 Task: In the  document Journalingfile.pdf Insert the command  'Suggesting 'Email the file to   'softage.10@softage.net', with message attached Time-Sensitive: I kindly ask you to go through the email I've sent as soon as possible. and file type: RTF
Action: Mouse moved to (270, 334)
Screenshot: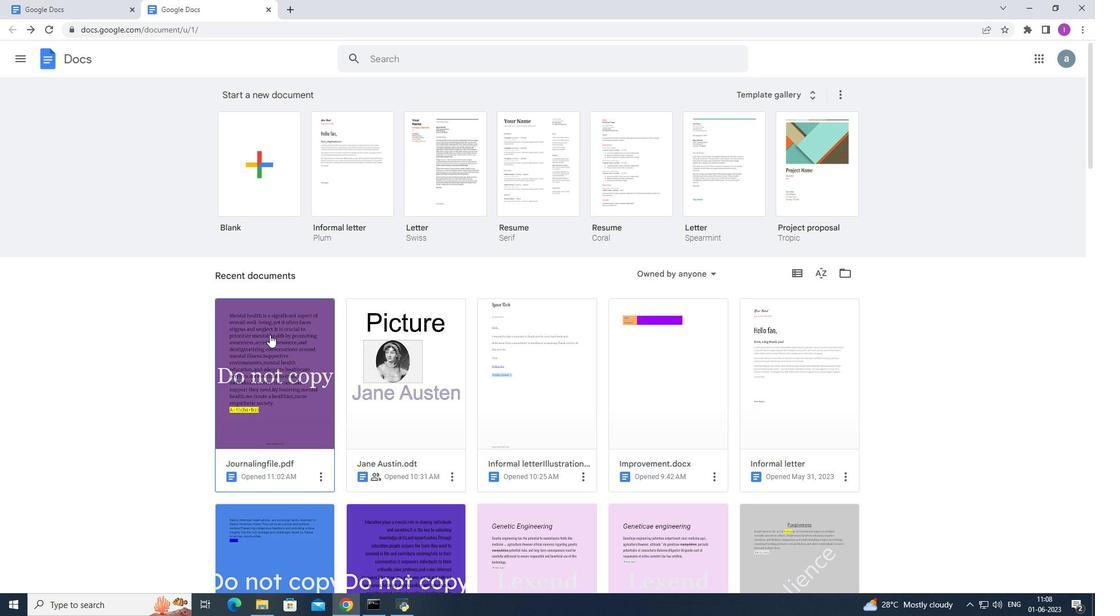 
Action: Mouse pressed left at (270, 334)
Screenshot: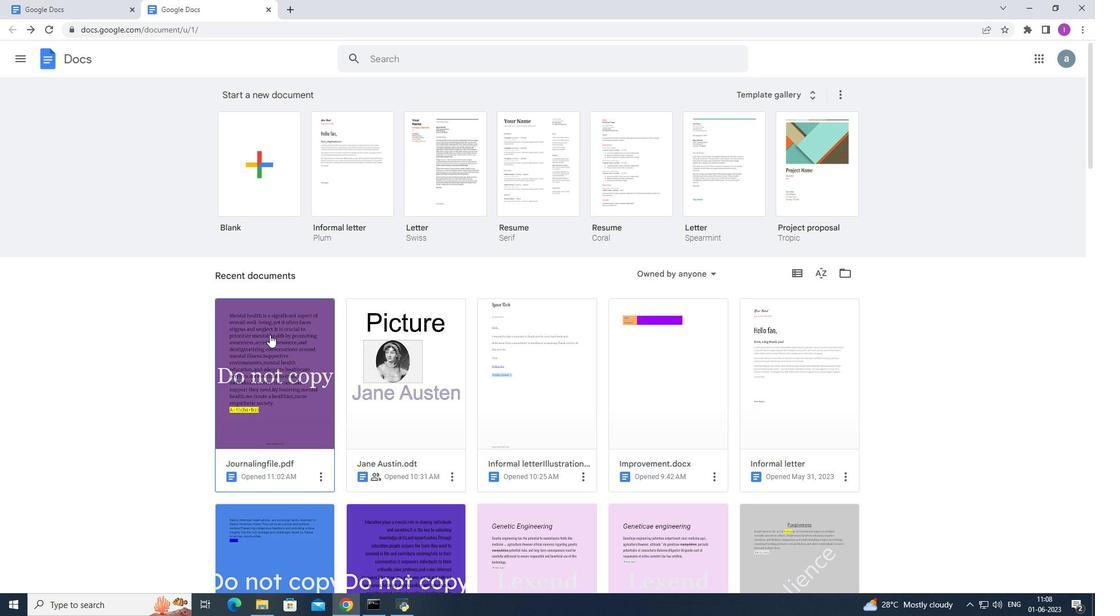 
Action: Mouse moved to (195, 266)
Screenshot: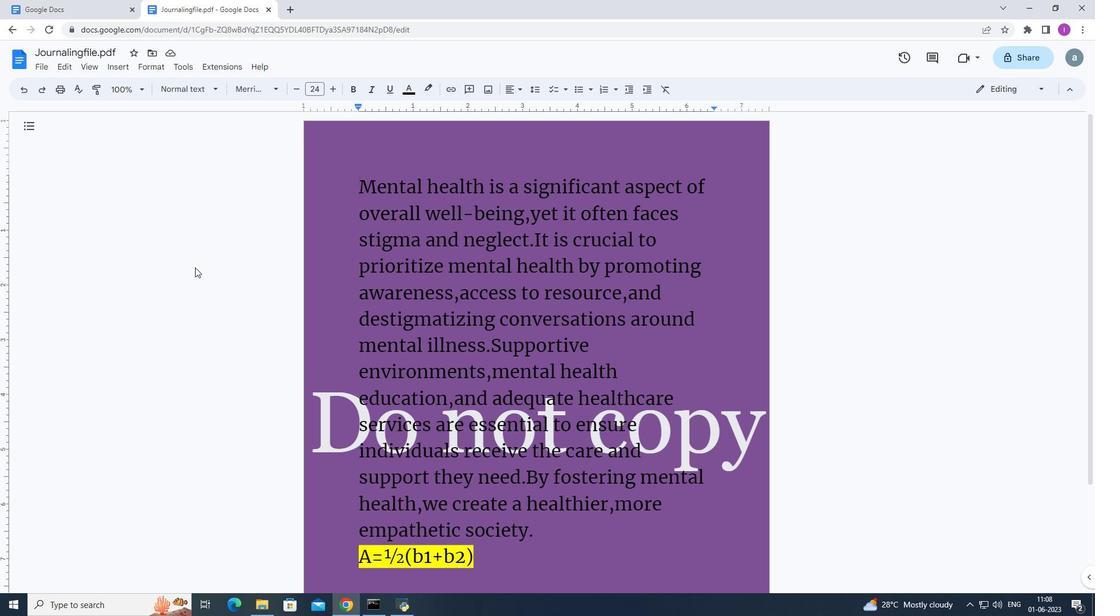 
Action: Mouse scrolled (195, 266) with delta (0, 0)
Screenshot: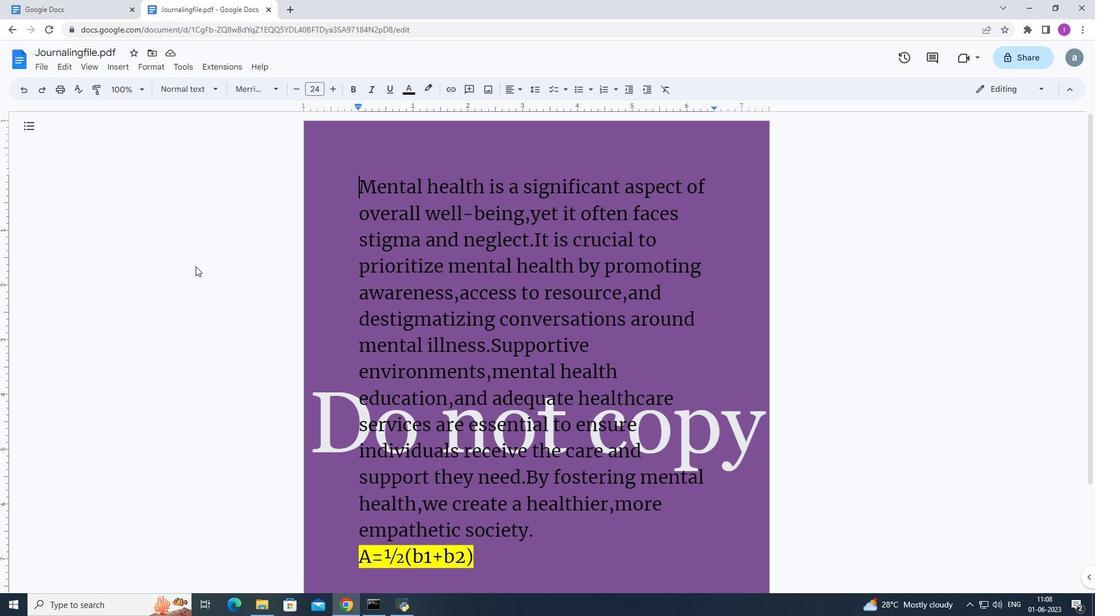 
Action: Mouse moved to (213, 252)
Screenshot: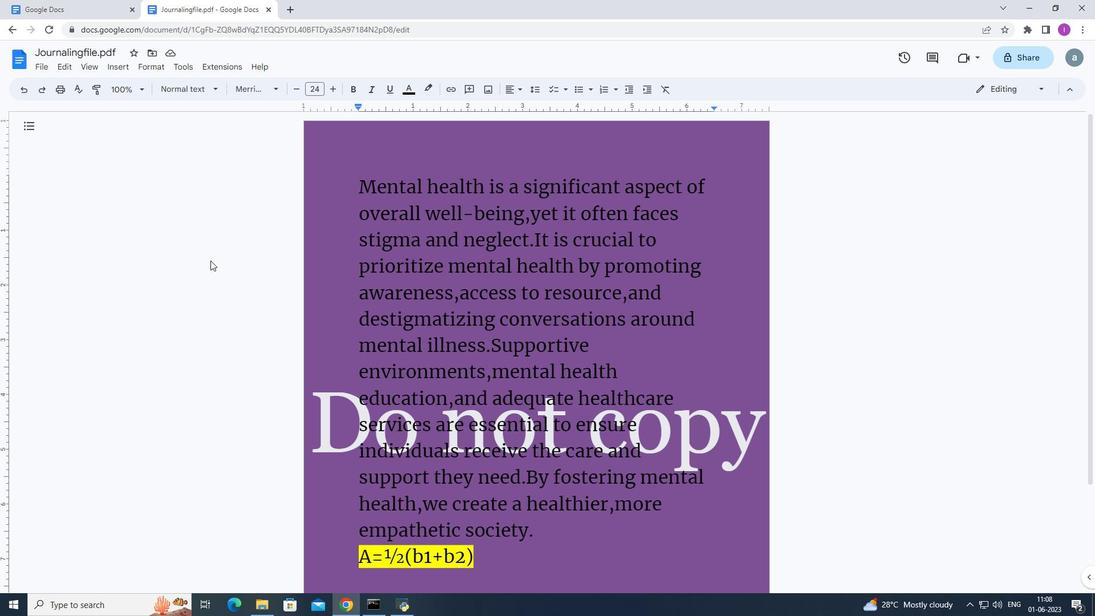 
Action: Mouse scrolled (213, 253) with delta (0, 0)
Screenshot: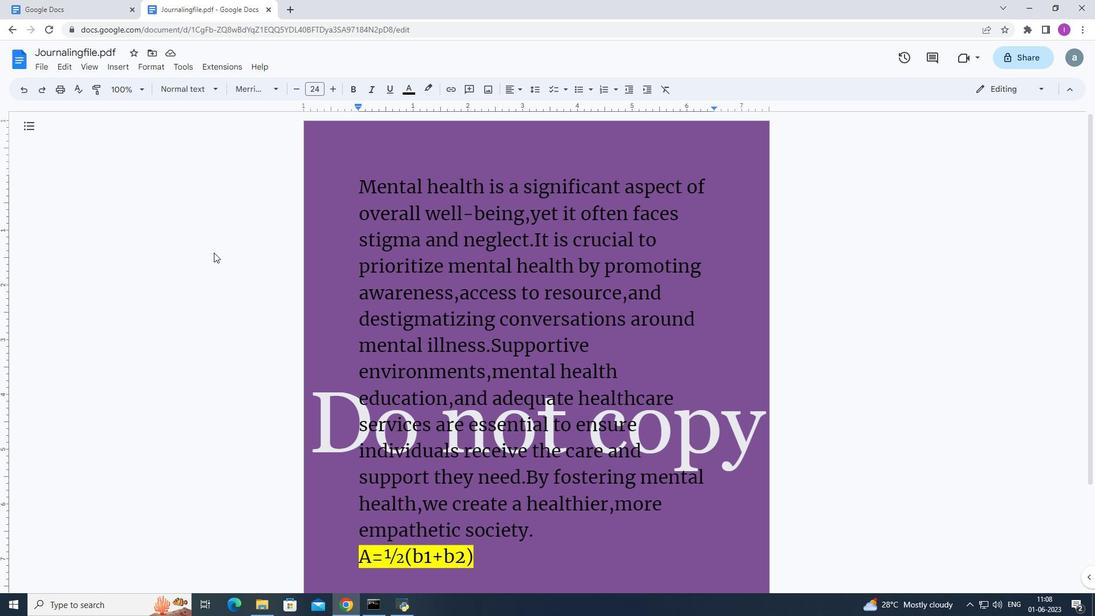 
Action: Mouse moved to (1012, 92)
Screenshot: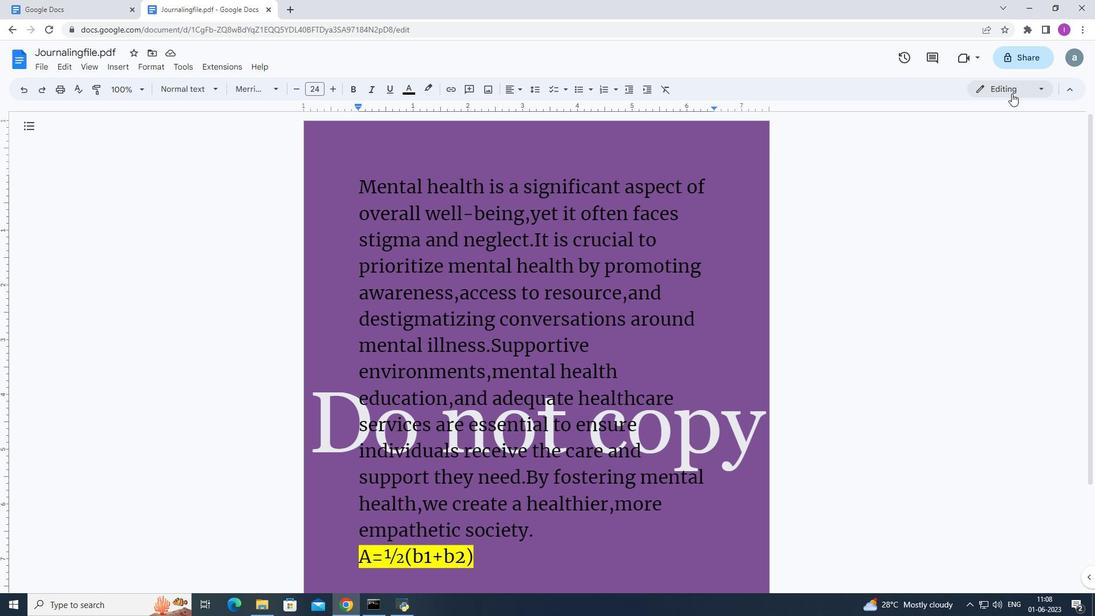 
Action: Mouse pressed left at (1012, 92)
Screenshot: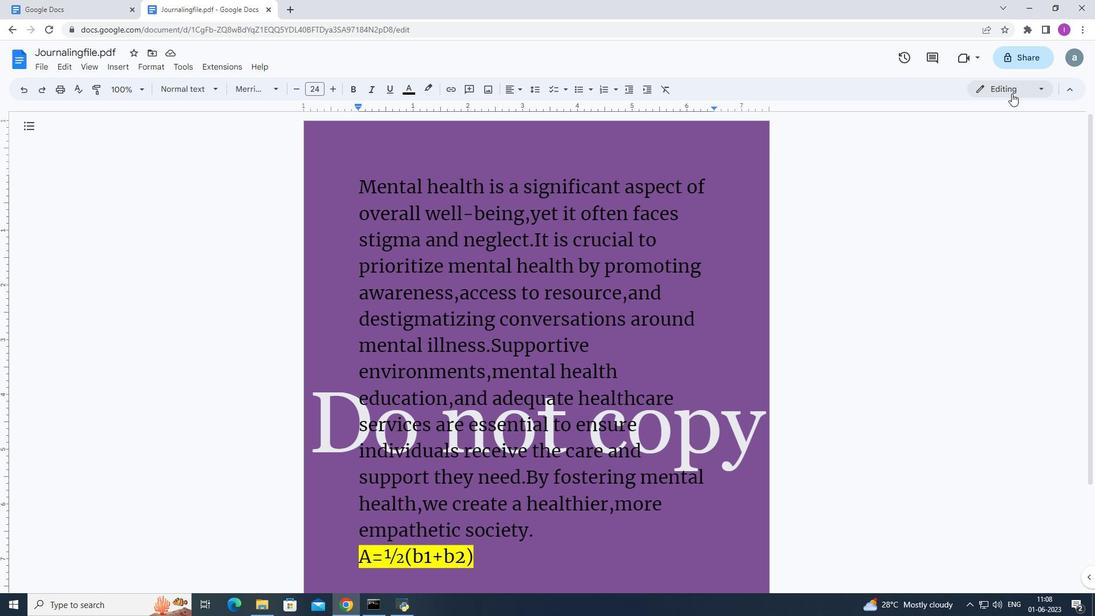 
Action: Mouse moved to (985, 134)
Screenshot: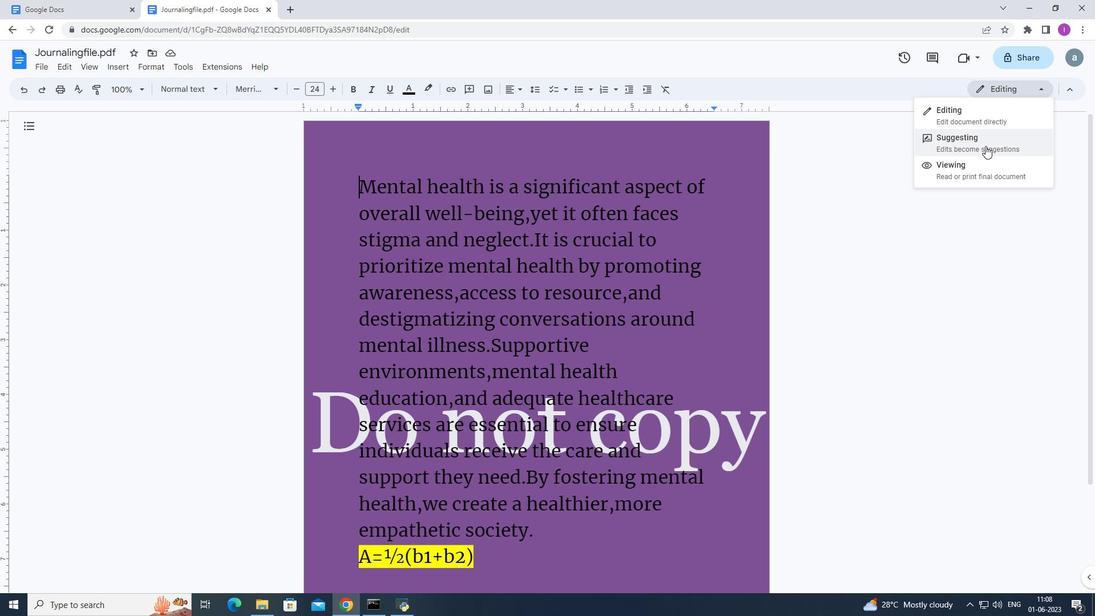
Action: Mouse pressed left at (985, 134)
Screenshot: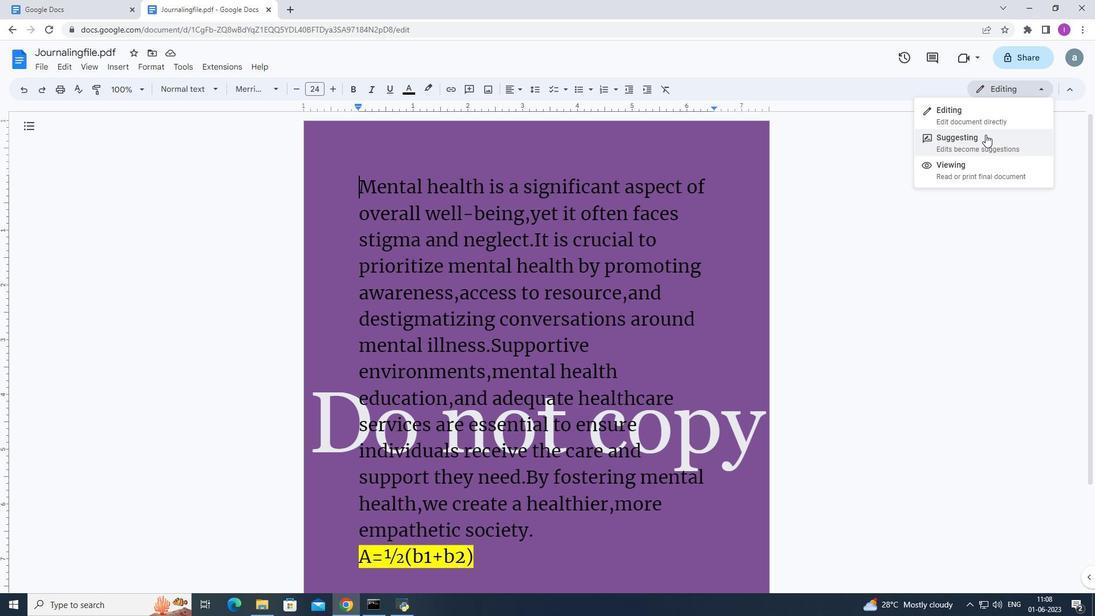 
Action: Mouse moved to (39, 69)
Screenshot: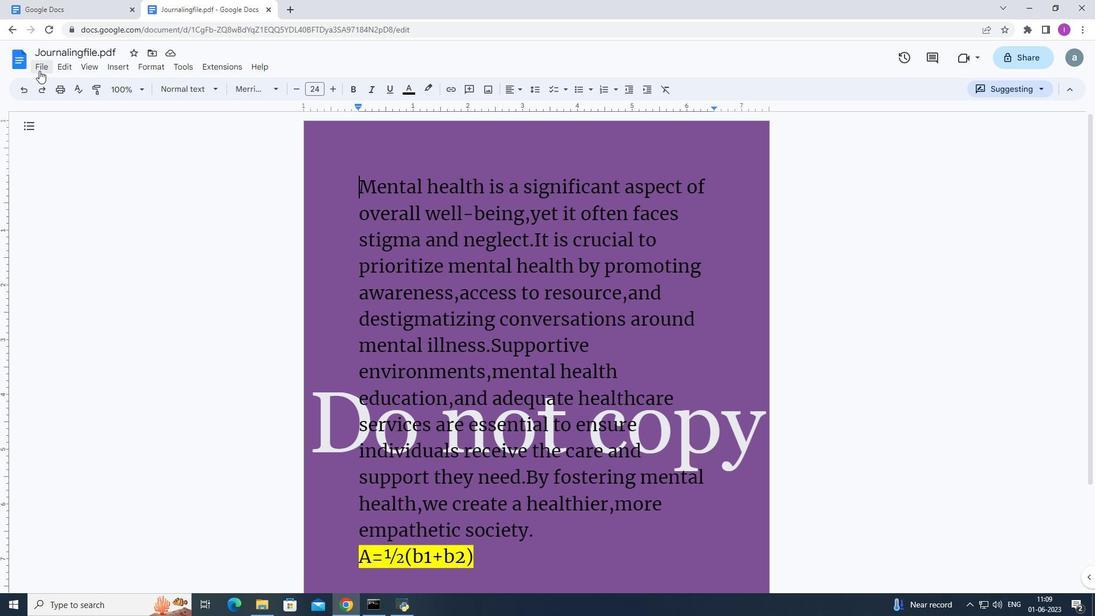 
Action: Mouse pressed left at (39, 69)
Screenshot: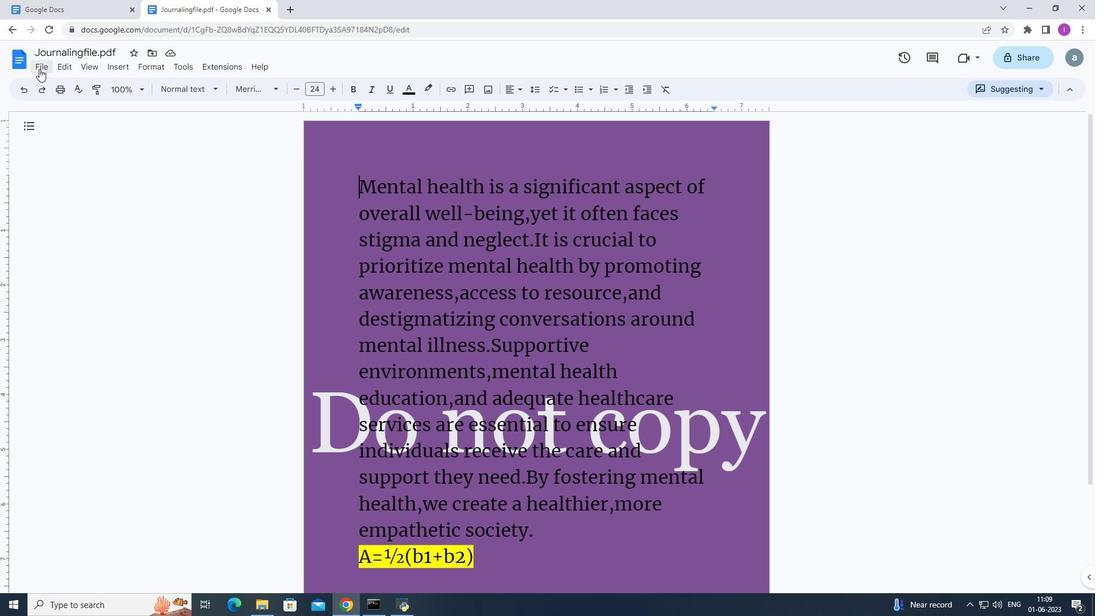 
Action: Mouse moved to (256, 171)
Screenshot: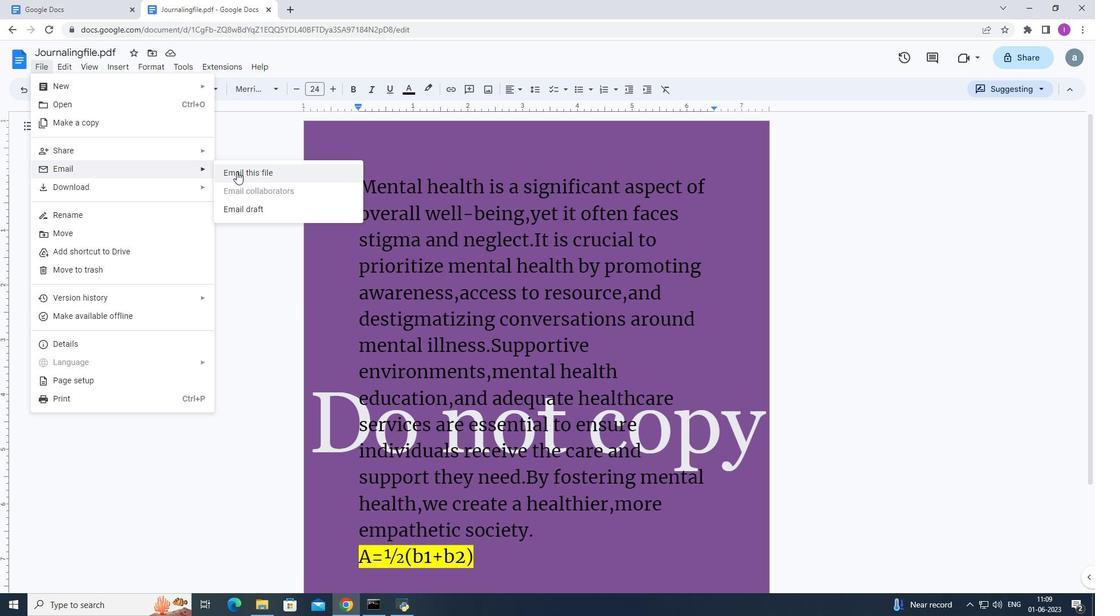 
Action: Mouse pressed left at (256, 171)
Screenshot: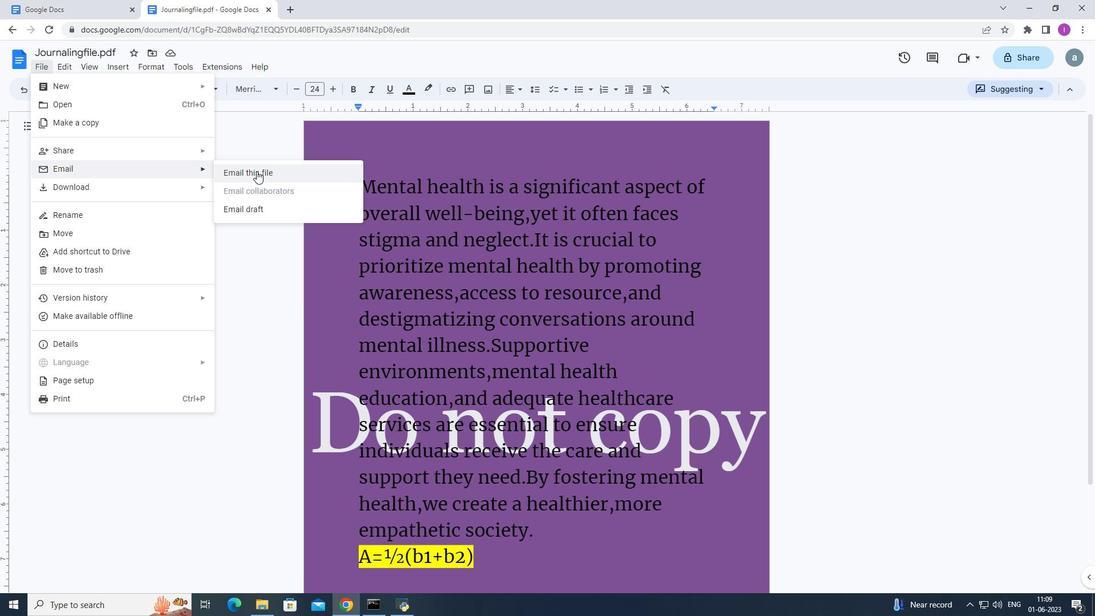 
Action: Mouse moved to (452, 242)
Screenshot: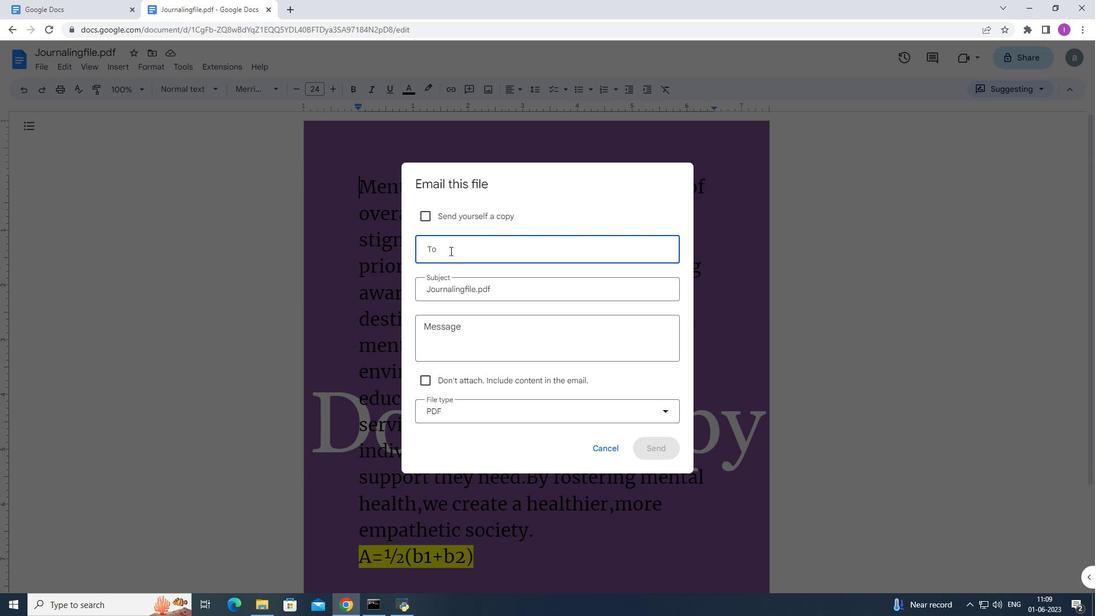 
Action: Key pressed s
Screenshot: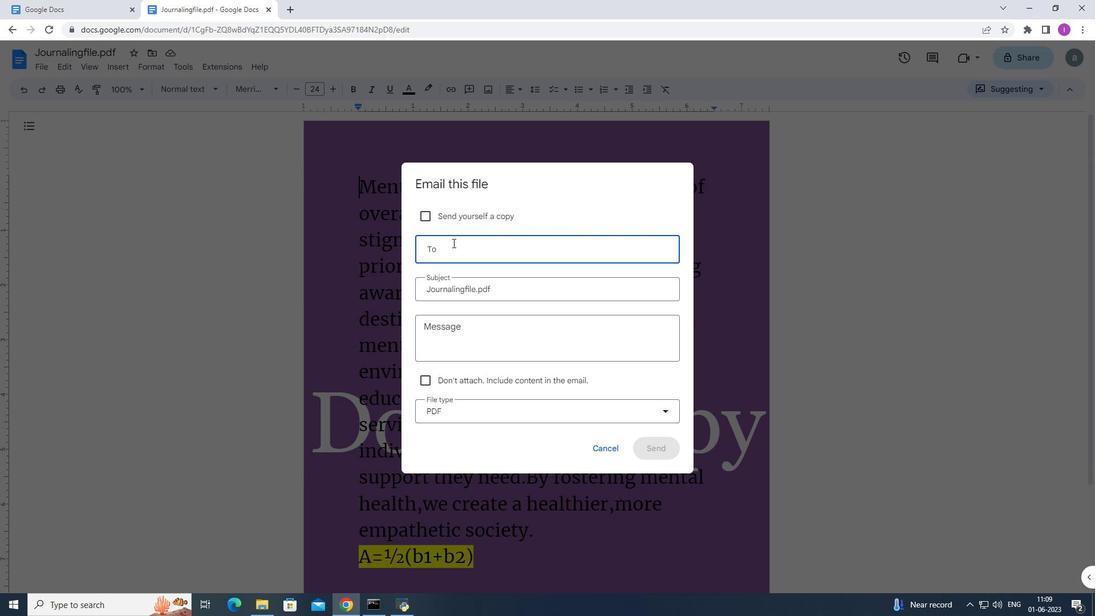 
Action: Mouse moved to (453, 242)
Screenshot: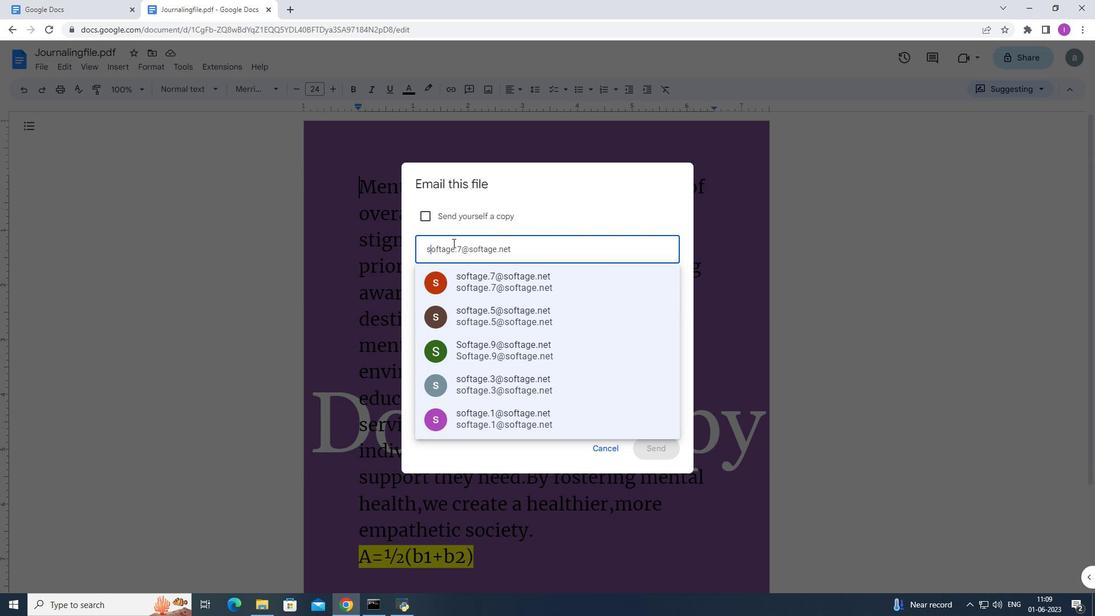 
Action: Key pressed oftage.10<Key.shift>@softage.net
Screenshot: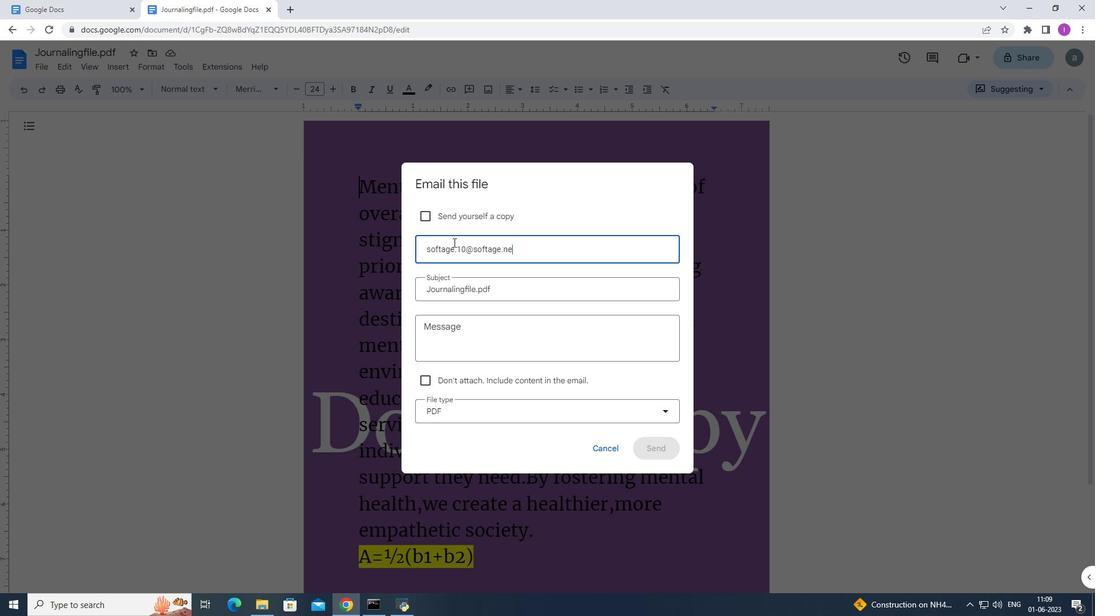 
Action: Mouse moved to (489, 276)
Screenshot: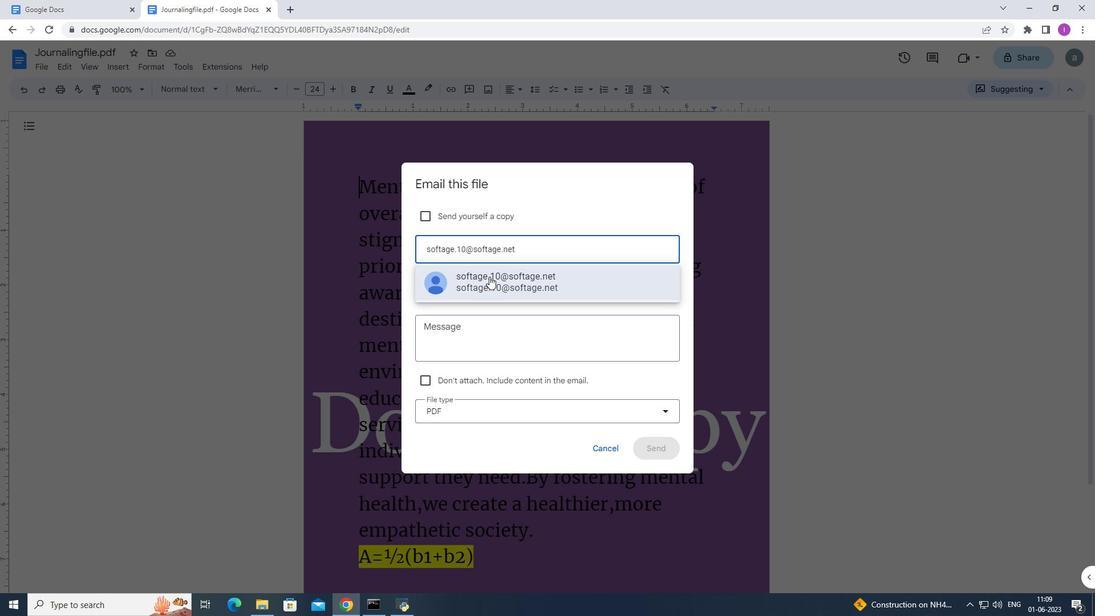 
Action: Mouse pressed left at (489, 276)
Screenshot: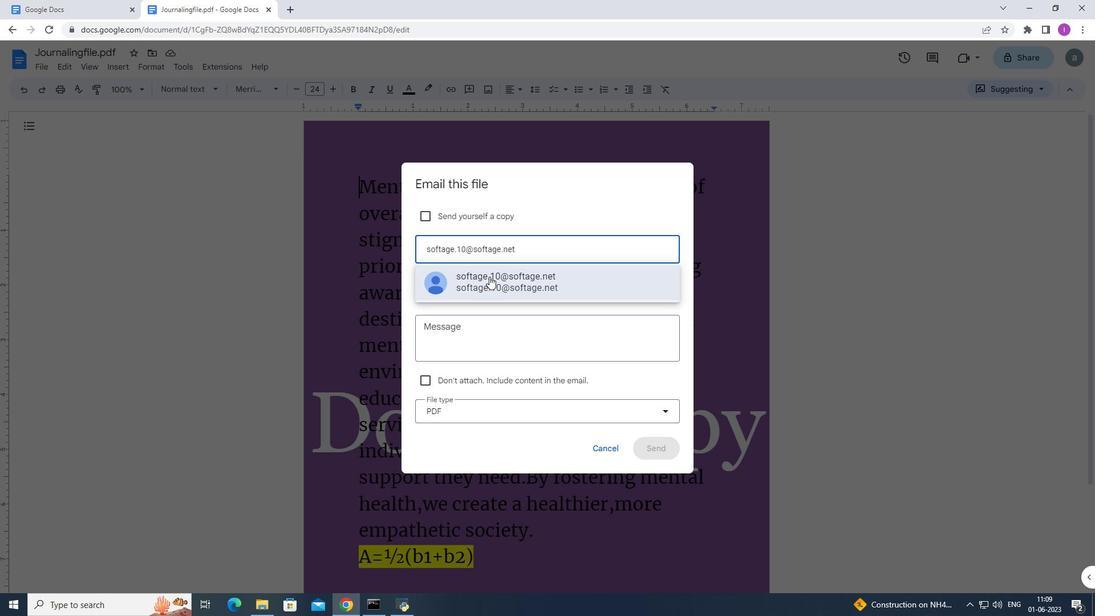 
Action: Mouse moved to (469, 341)
Screenshot: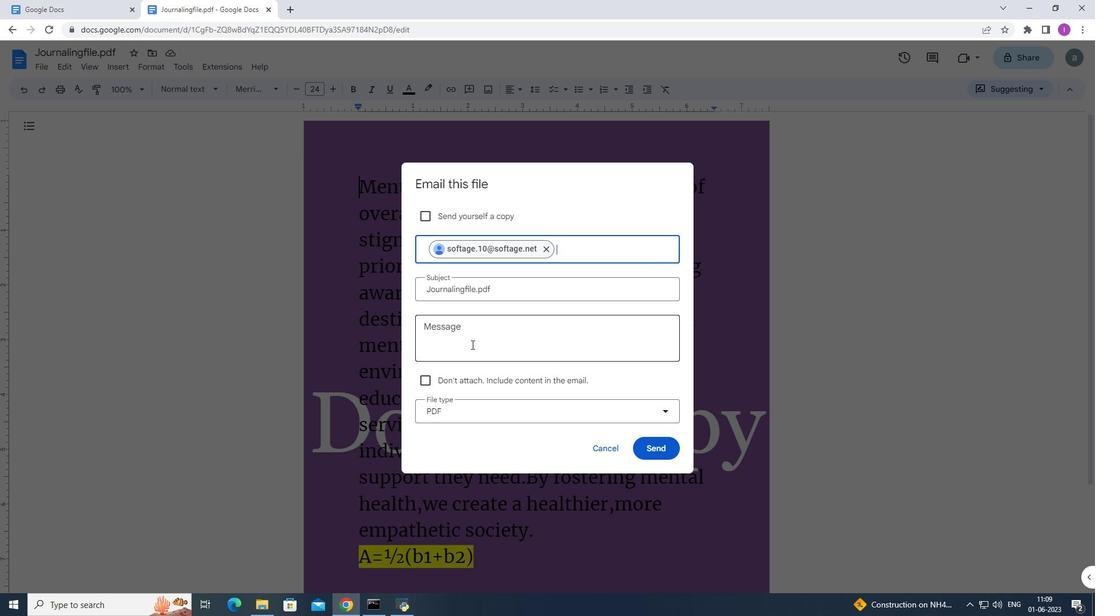 
Action: Mouse pressed left at (469, 341)
Screenshot: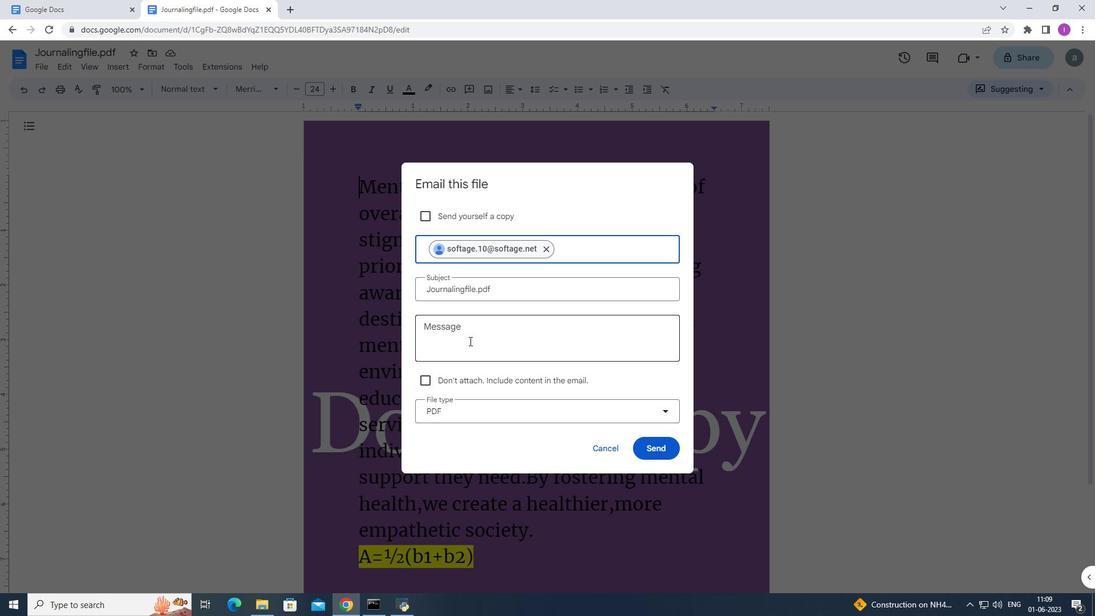 
Action: Mouse moved to (509, 326)
Screenshot: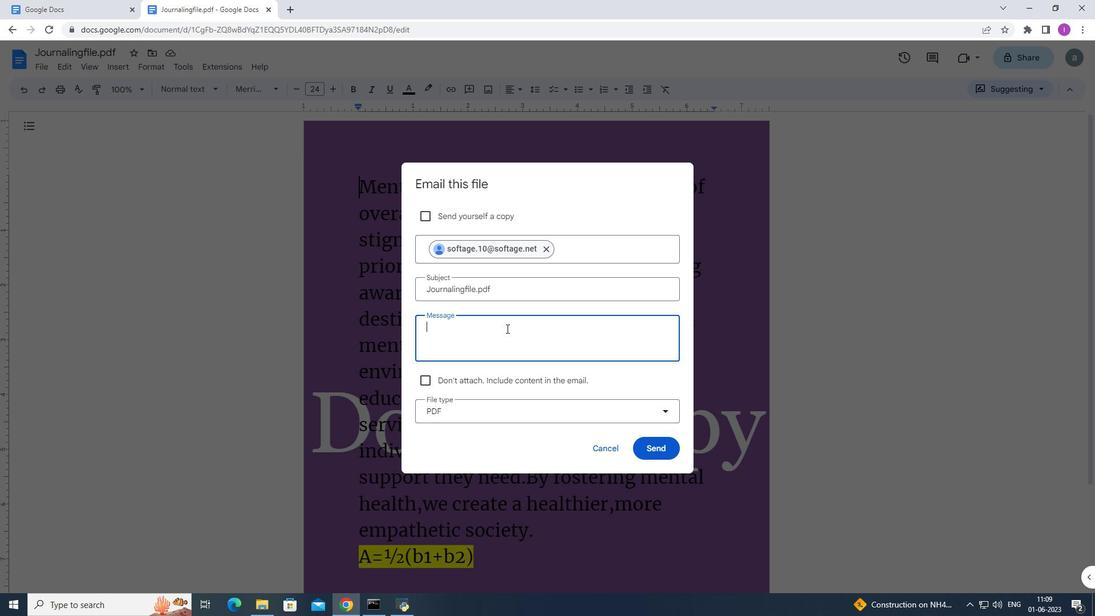 
Action: Key pressed <Key.shift>I<Key.space>kindly<Key.space>ask<Key.space>you<Key.space>togo<Key.space><Key.backspace><Key.backspace><Key.backspace><Key.space>gp<Key.backspace>o<Key.space>through<Key.space>the<Key.space>email<Key.shift>I've<Key.space>
Screenshot: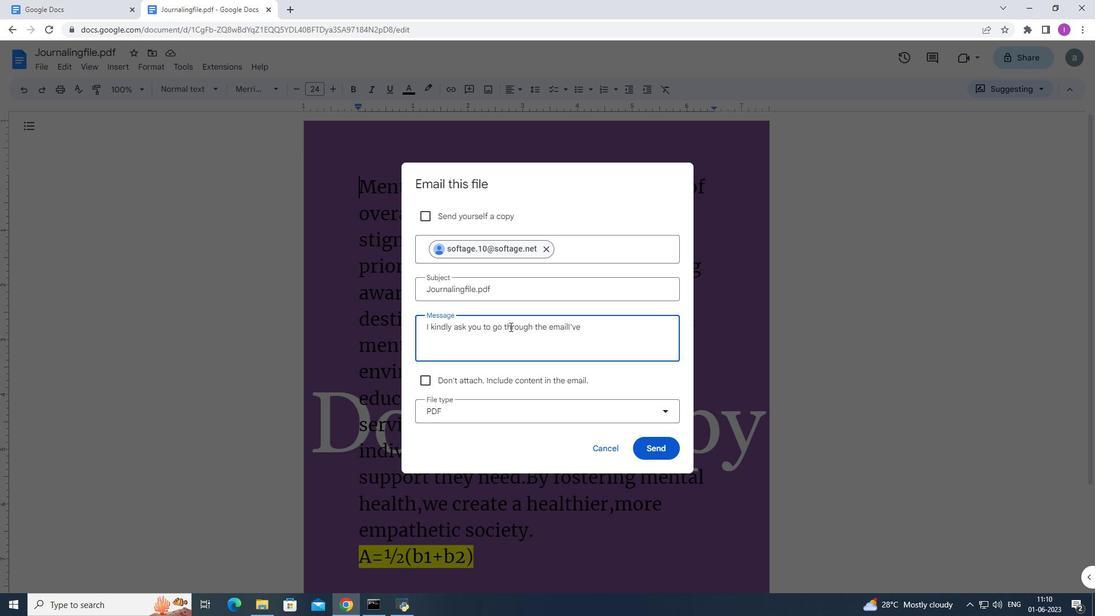 
Action: Mouse scrolled (509, 326) with delta (0, 0)
Screenshot: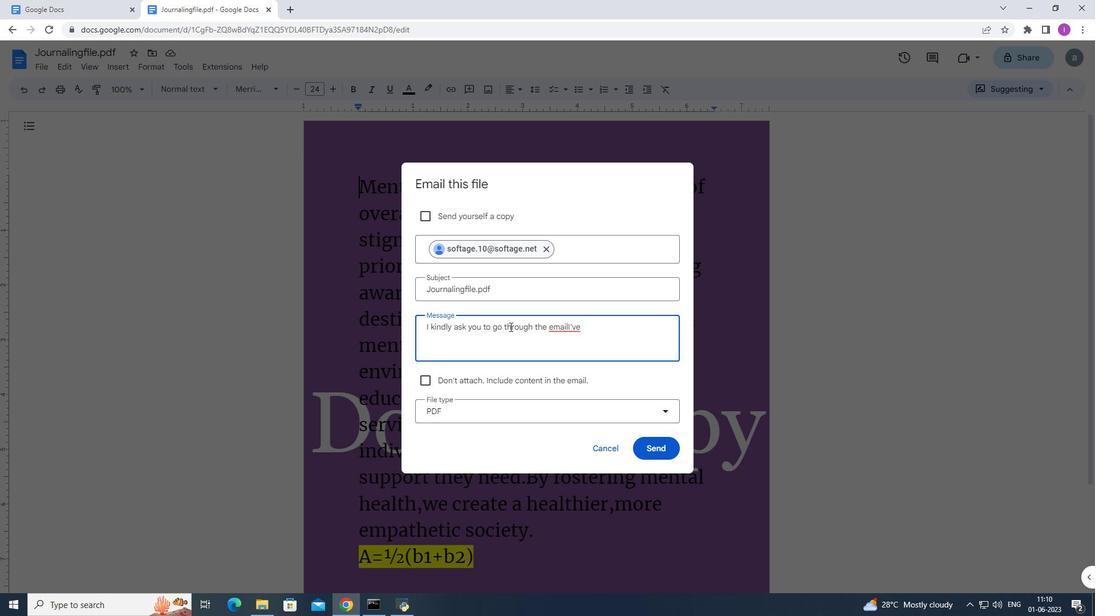 
Action: Mouse scrolled (509, 326) with delta (0, 0)
Screenshot: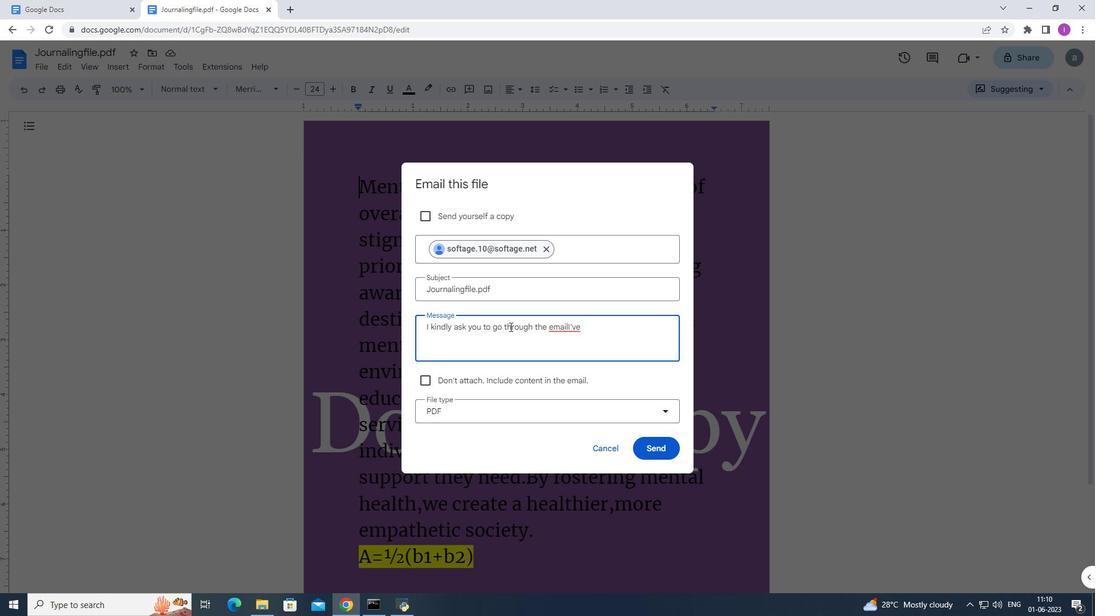 
Action: Mouse moved to (566, 327)
Screenshot: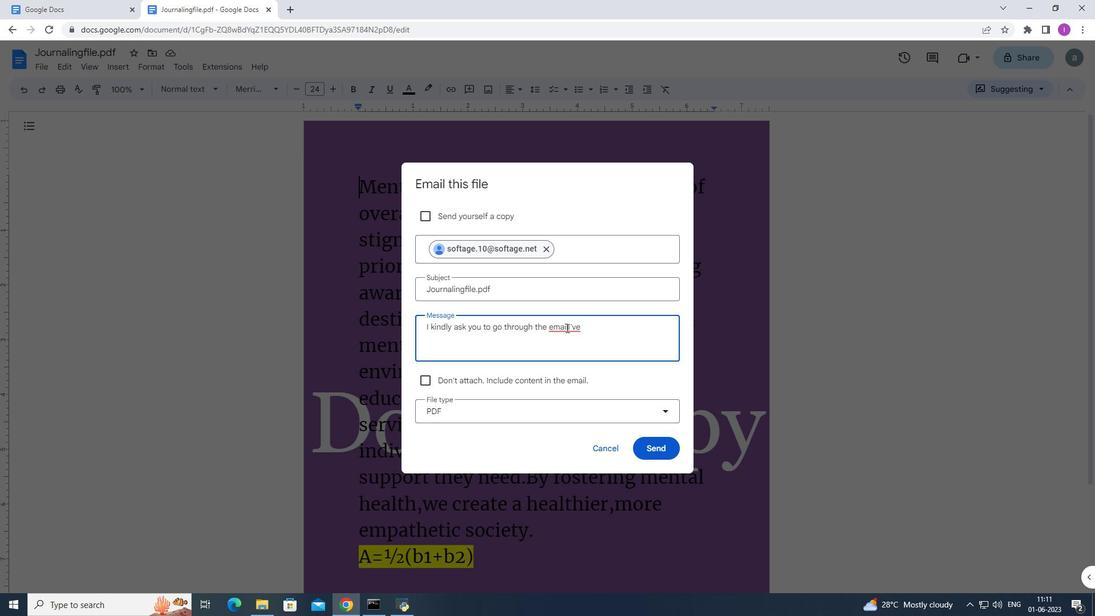 
Action: Mouse pressed left at (566, 327)
Screenshot: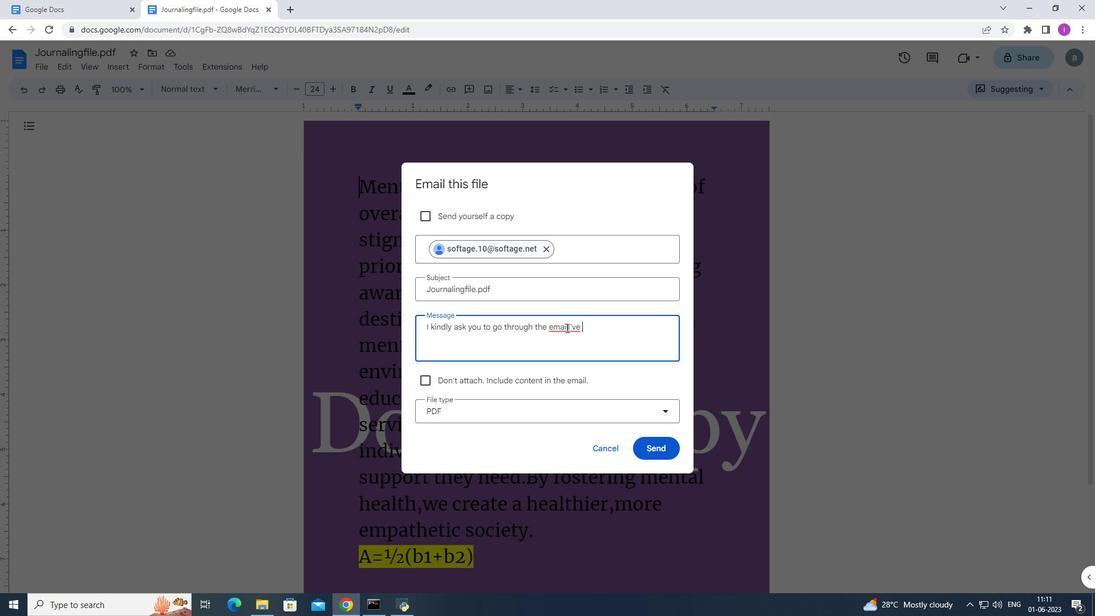 
Action: Mouse moved to (568, 326)
Screenshot: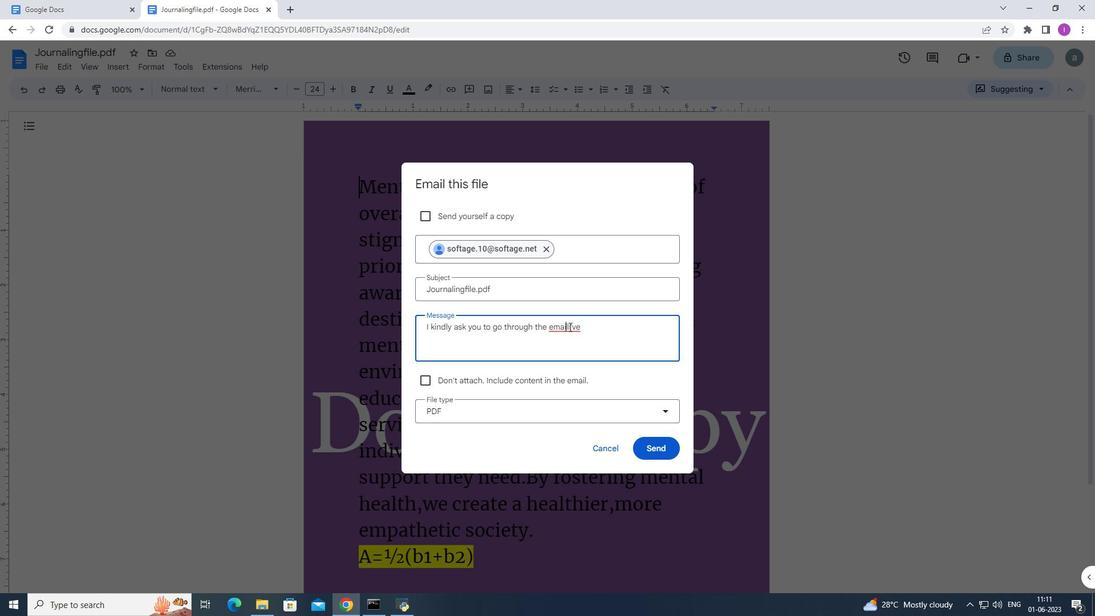 
Action: Mouse pressed left at (568, 326)
Screenshot: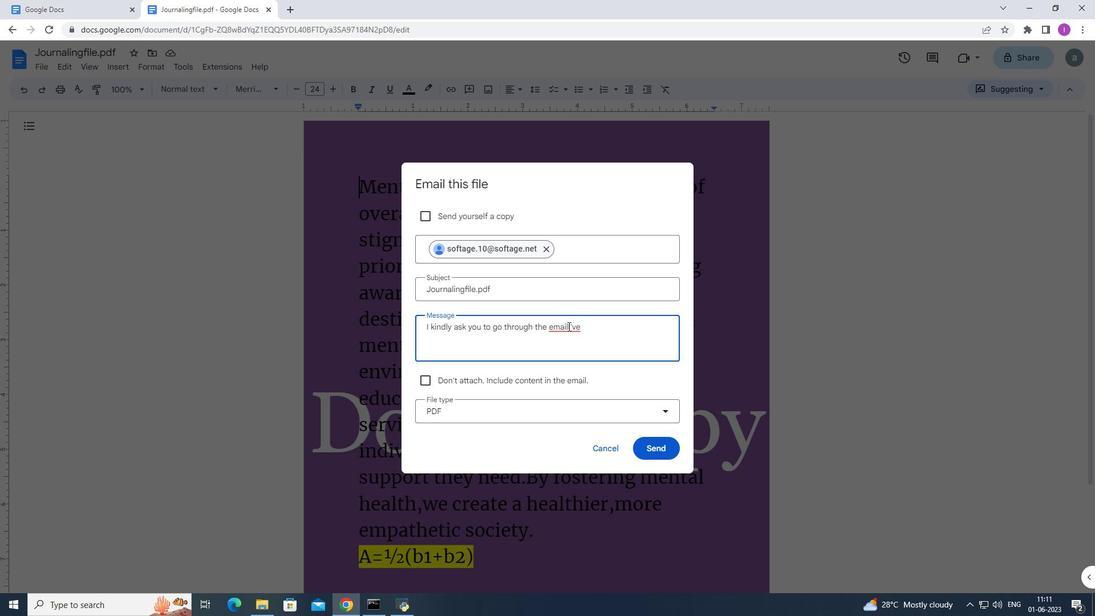 
Action: Mouse moved to (600, 329)
Screenshot: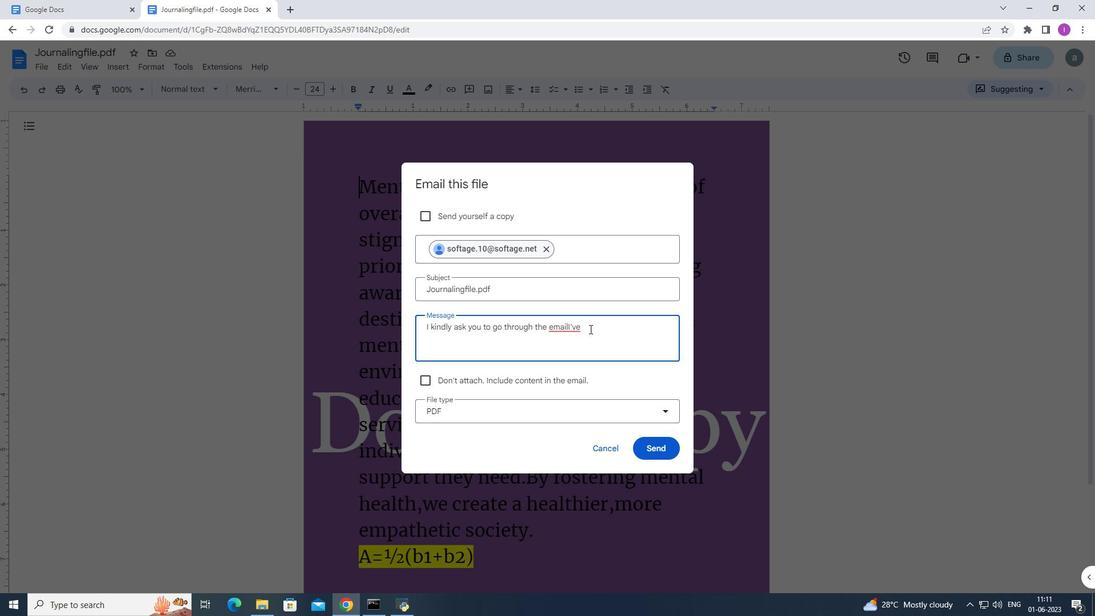 
Action: Key pressed <Key.space>
Screenshot: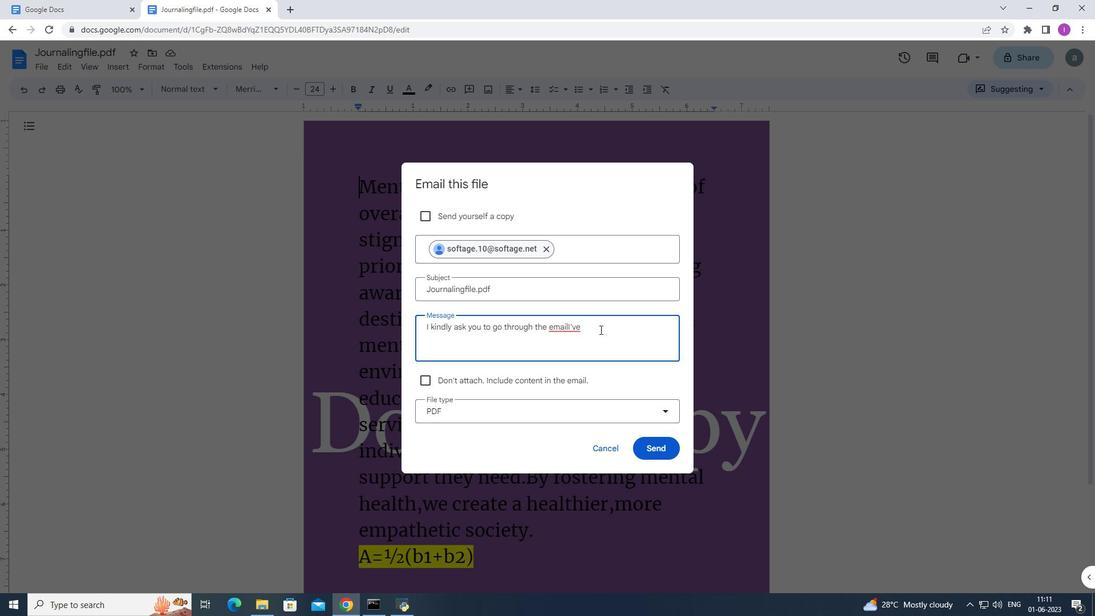 
Action: Mouse moved to (592, 331)
Screenshot: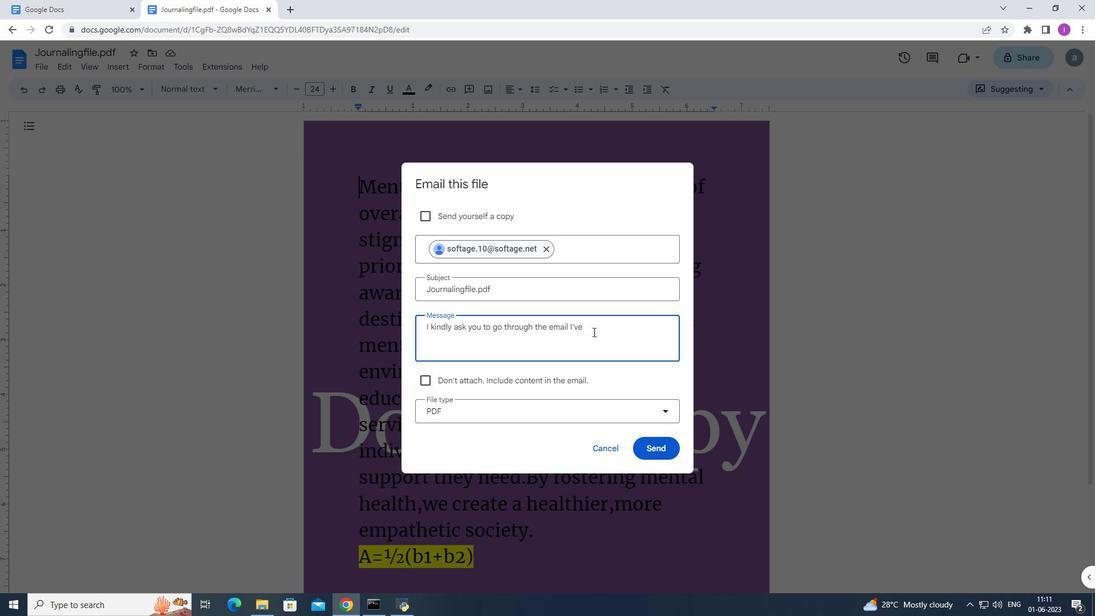 
Action: Mouse pressed left at (592, 331)
Screenshot: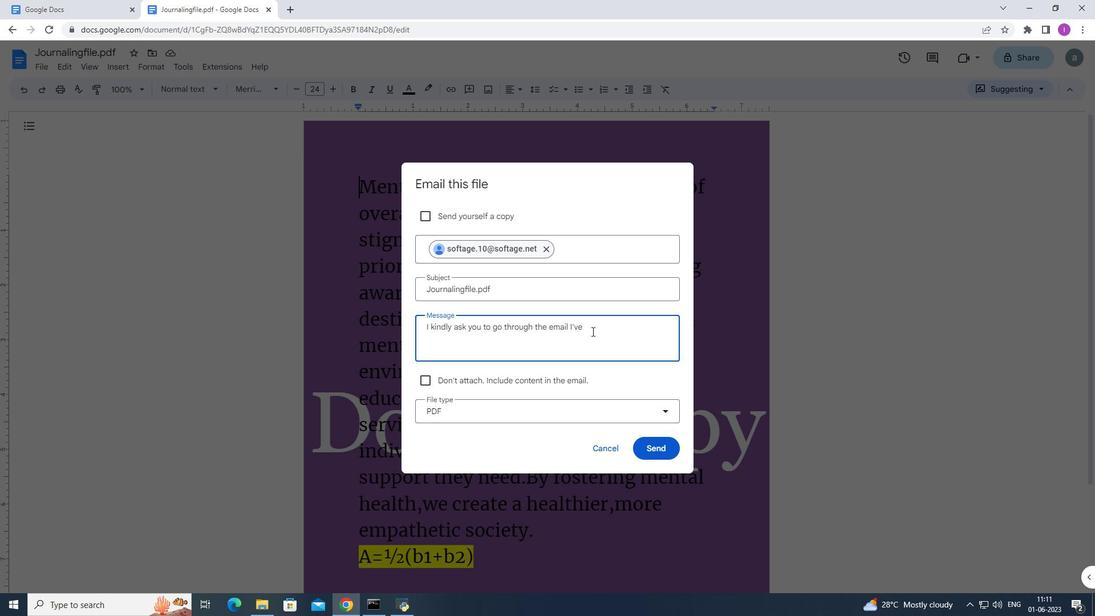 
Action: Mouse moved to (699, 311)
Screenshot: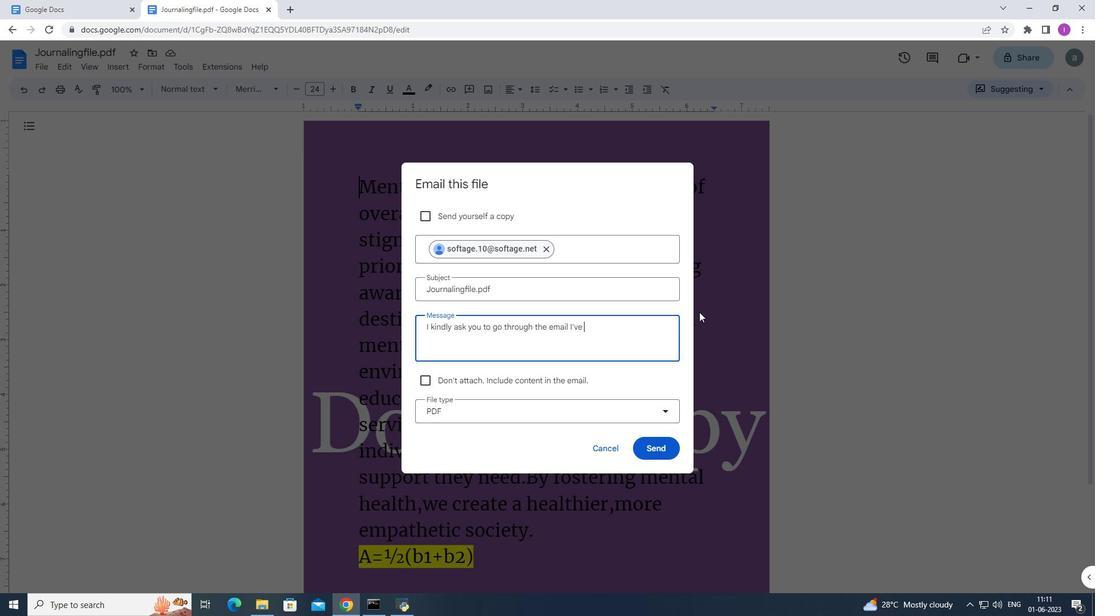 
Action: Key pressed sent<Key.space>as<Key.space><Key.space>soon<Key.space>as<Key.space>possible.
Screenshot: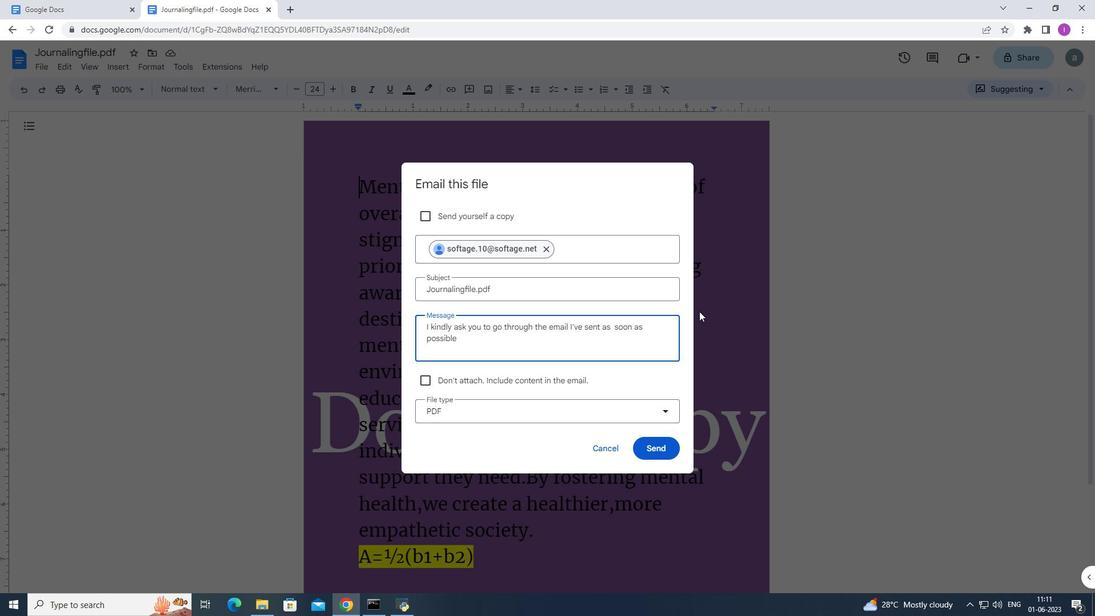
Action: Mouse moved to (669, 410)
Screenshot: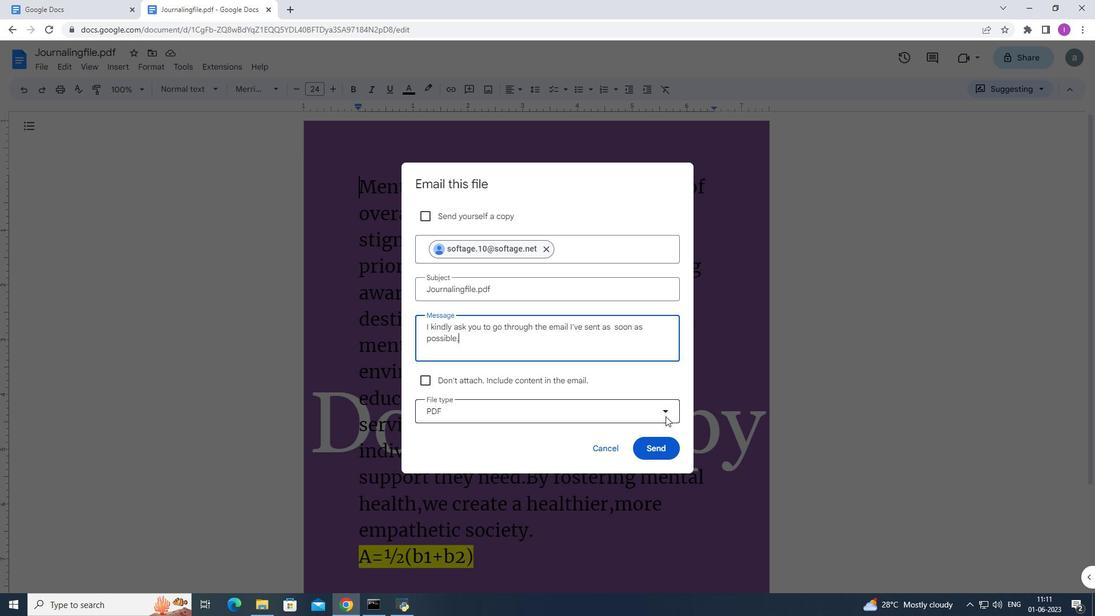 
Action: Mouse pressed left at (669, 410)
Screenshot: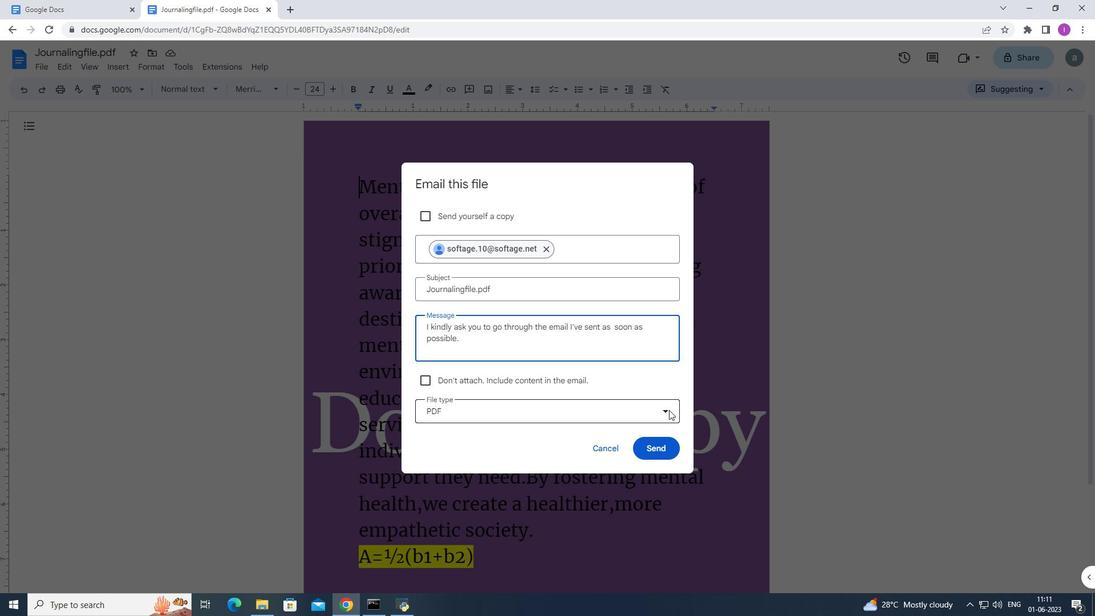 
Action: Mouse moved to (480, 454)
Screenshot: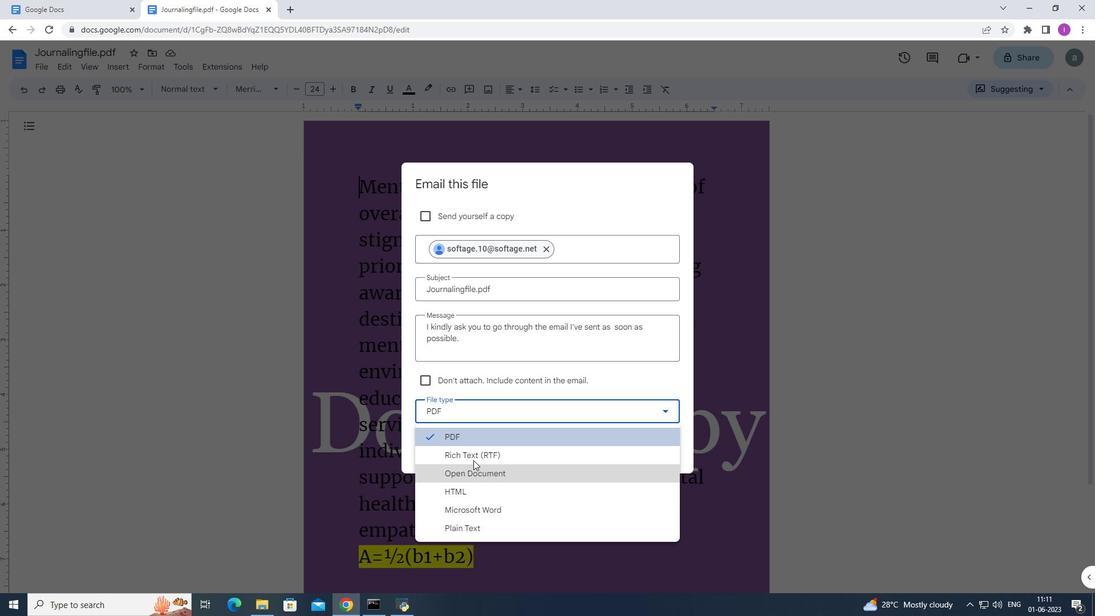 
Action: Mouse pressed left at (480, 454)
Screenshot: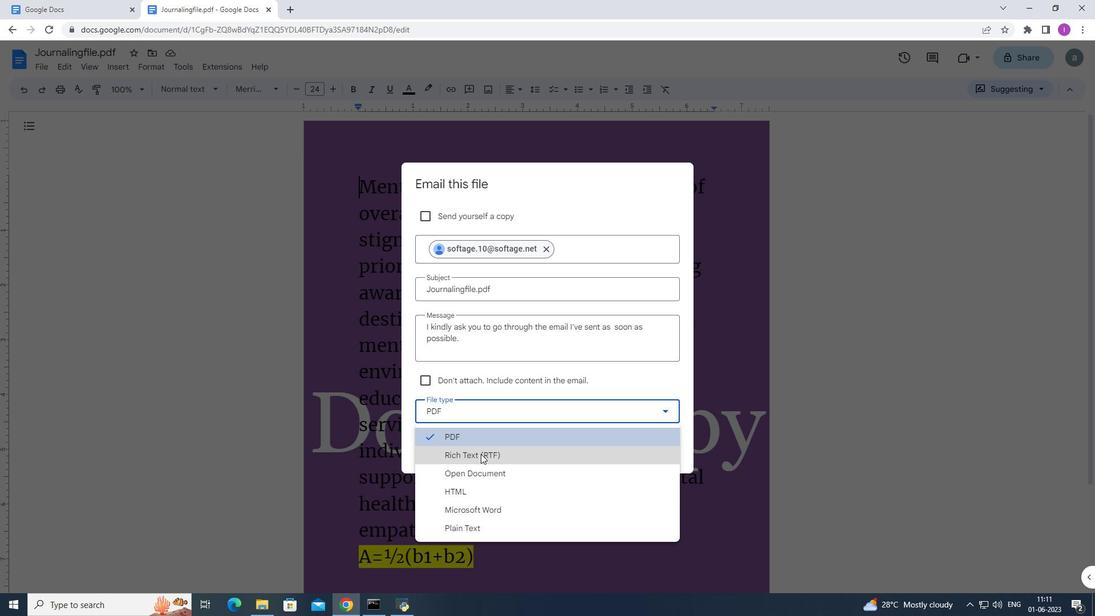 
Action: Mouse moved to (640, 446)
Screenshot: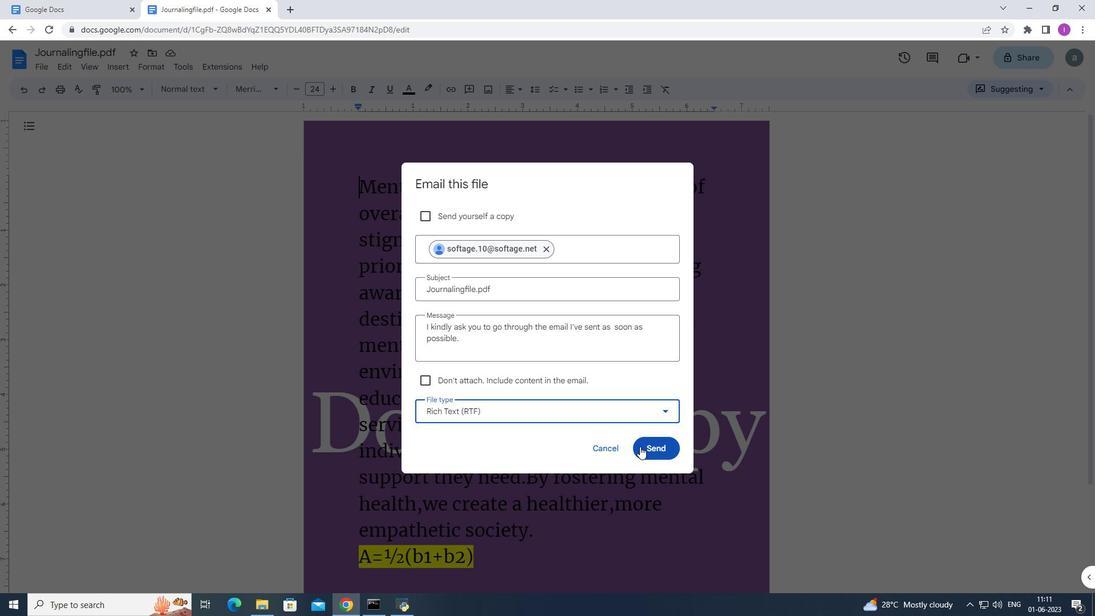 
Action: Mouse pressed left at (640, 446)
Screenshot: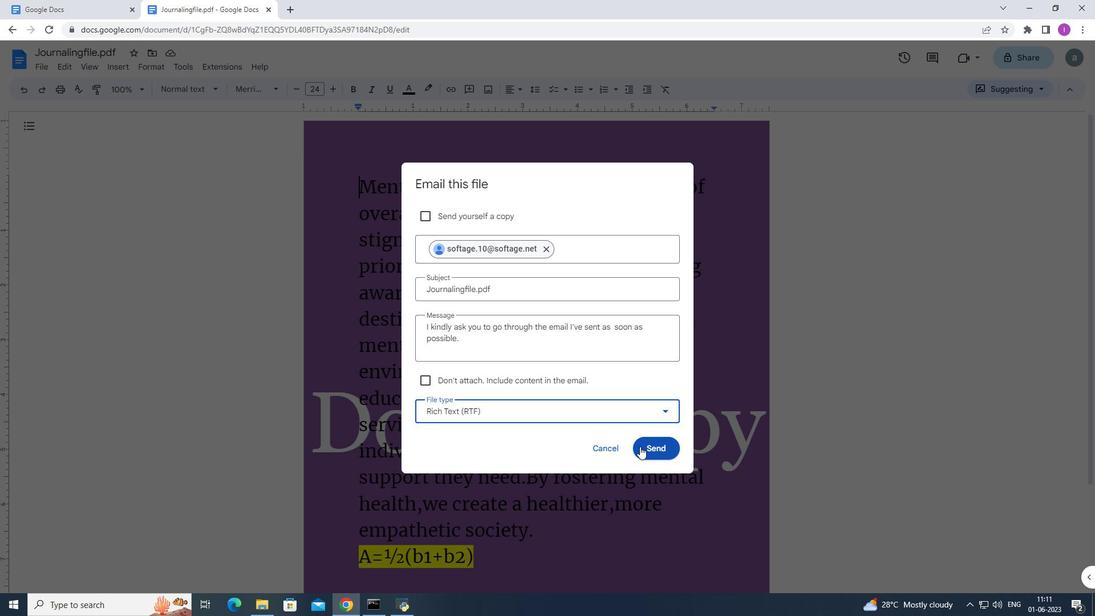 
Action: Mouse moved to (609, 422)
Screenshot: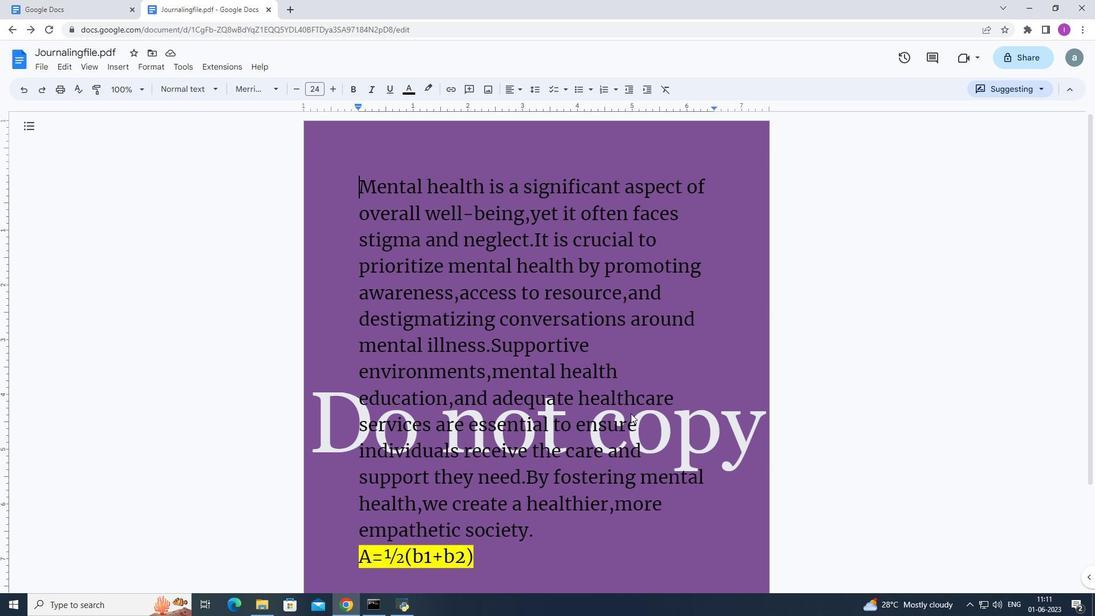 
